 Task: Rotate to rotate clockwise 90°.
Action: Mouse moved to (877, 487)
Screenshot: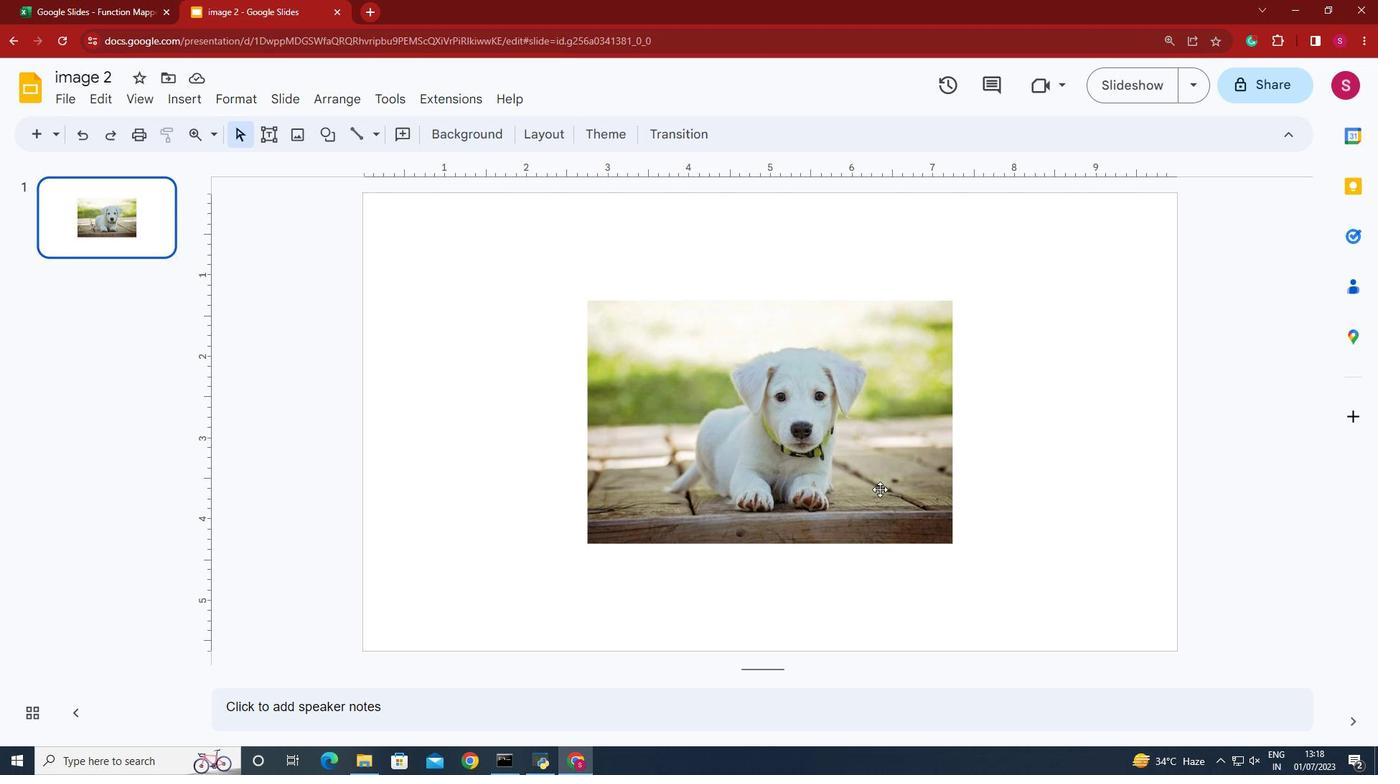 
Action: Mouse pressed left at (877, 487)
Screenshot: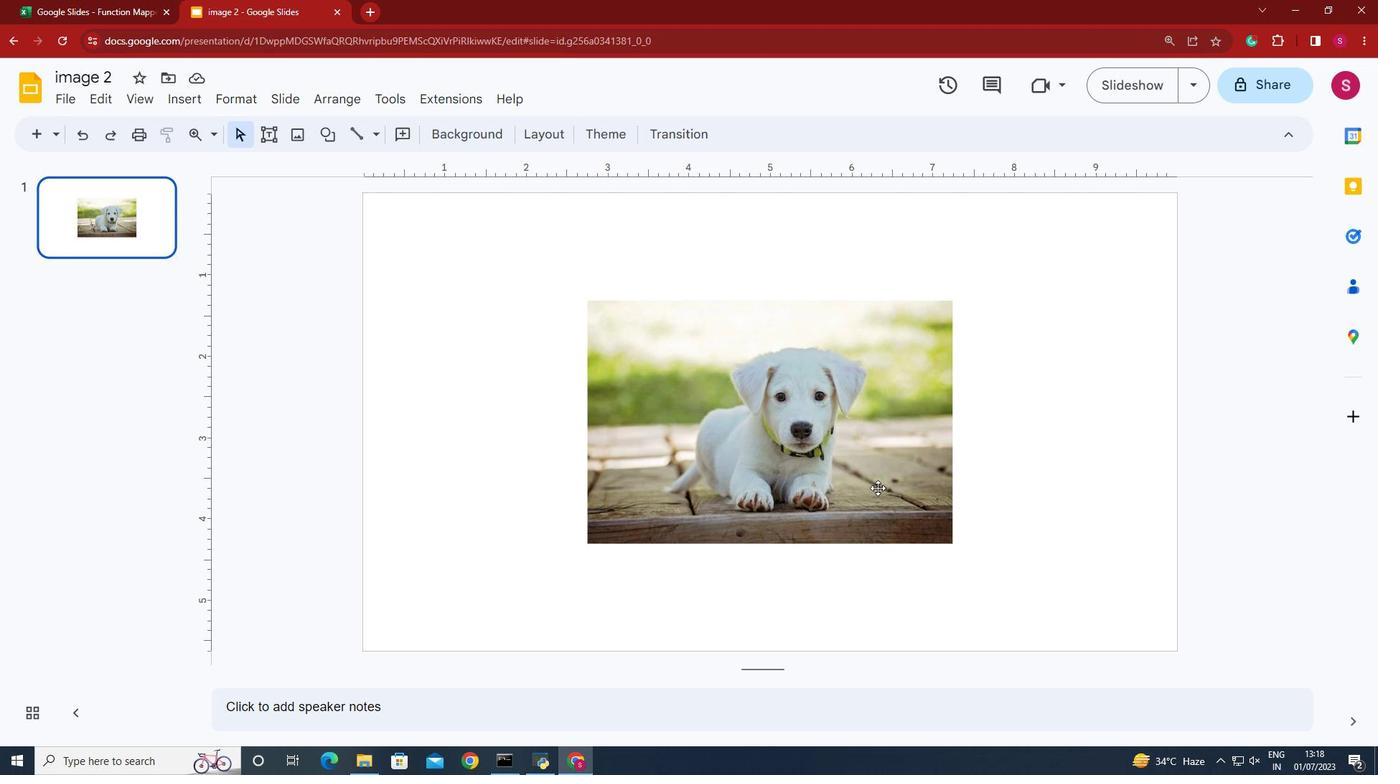 
Action: Mouse moved to (340, 97)
Screenshot: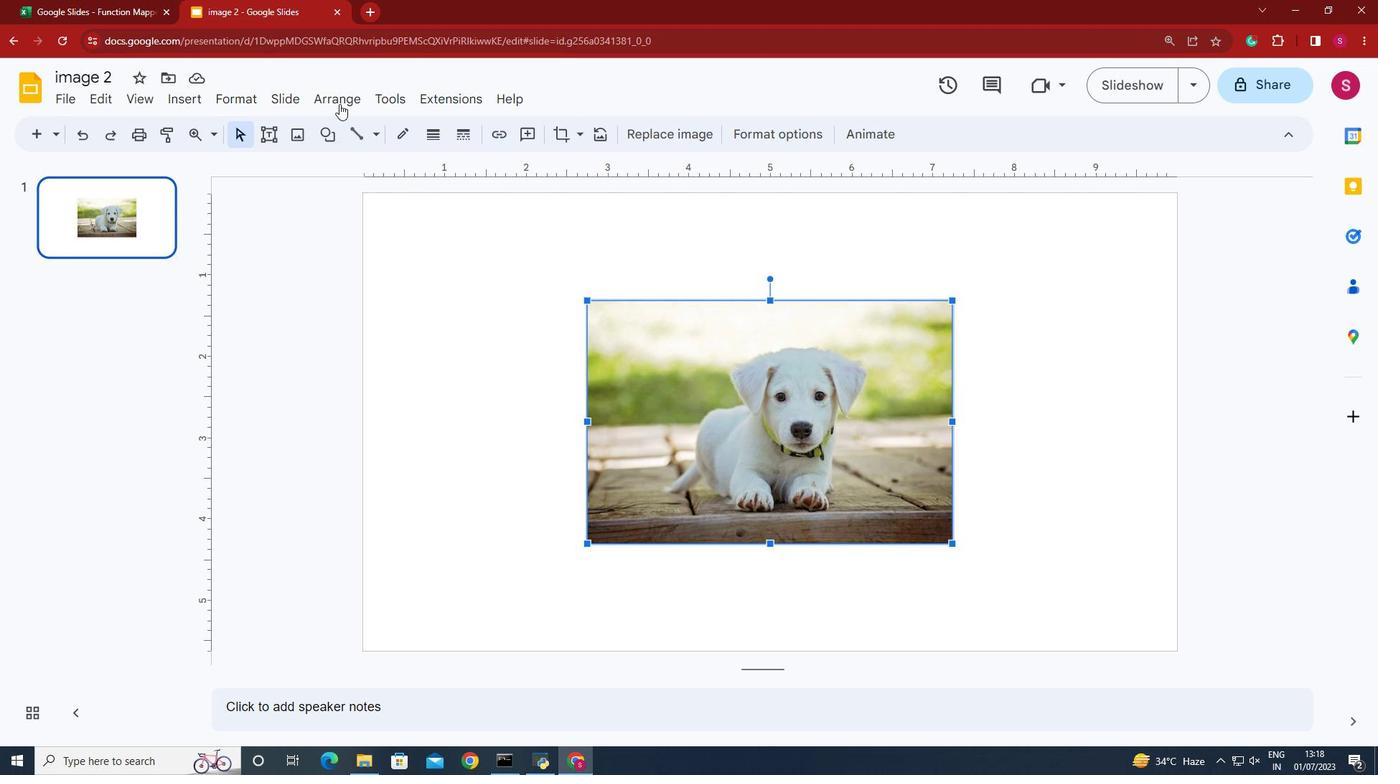 
Action: Mouse pressed left at (340, 97)
Screenshot: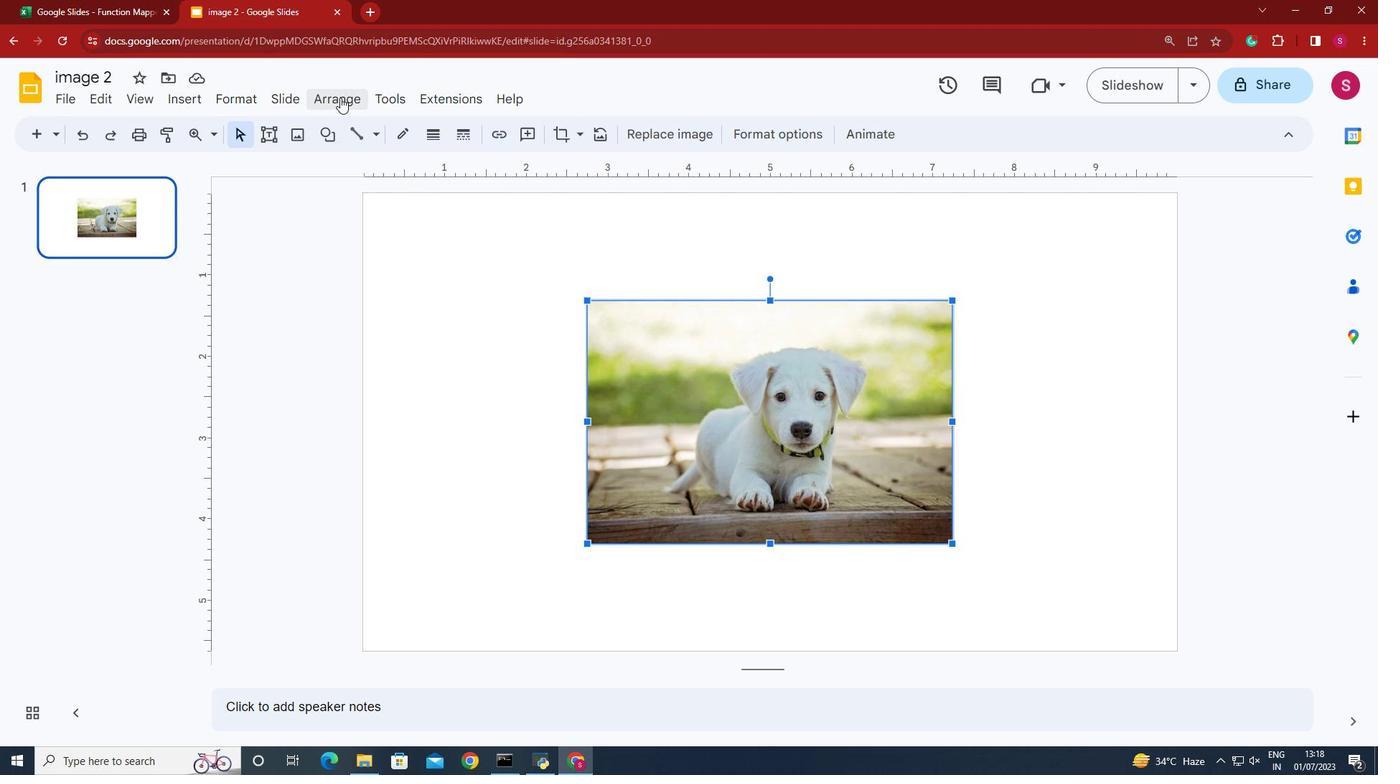 
Action: Mouse moved to (671, 256)
Screenshot: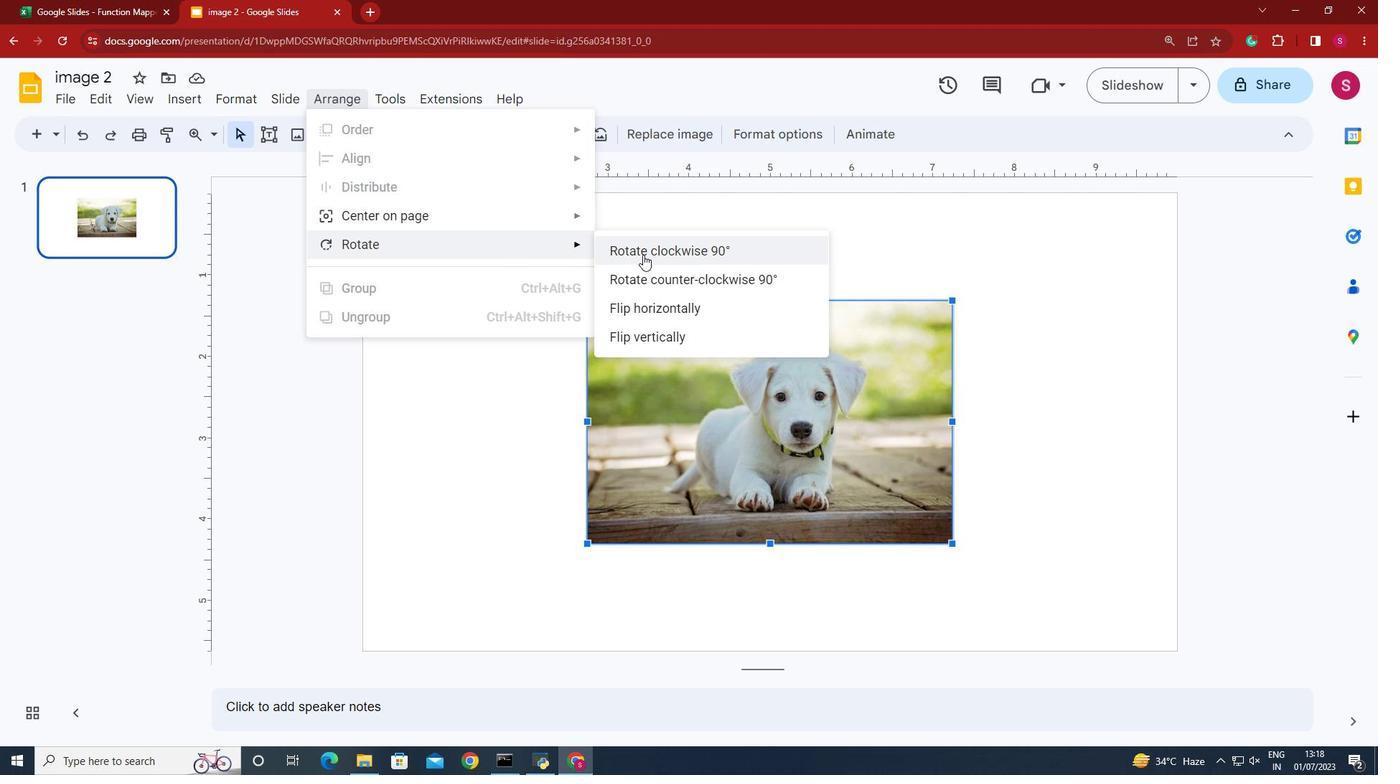 
Action: Mouse pressed left at (671, 256)
Screenshot: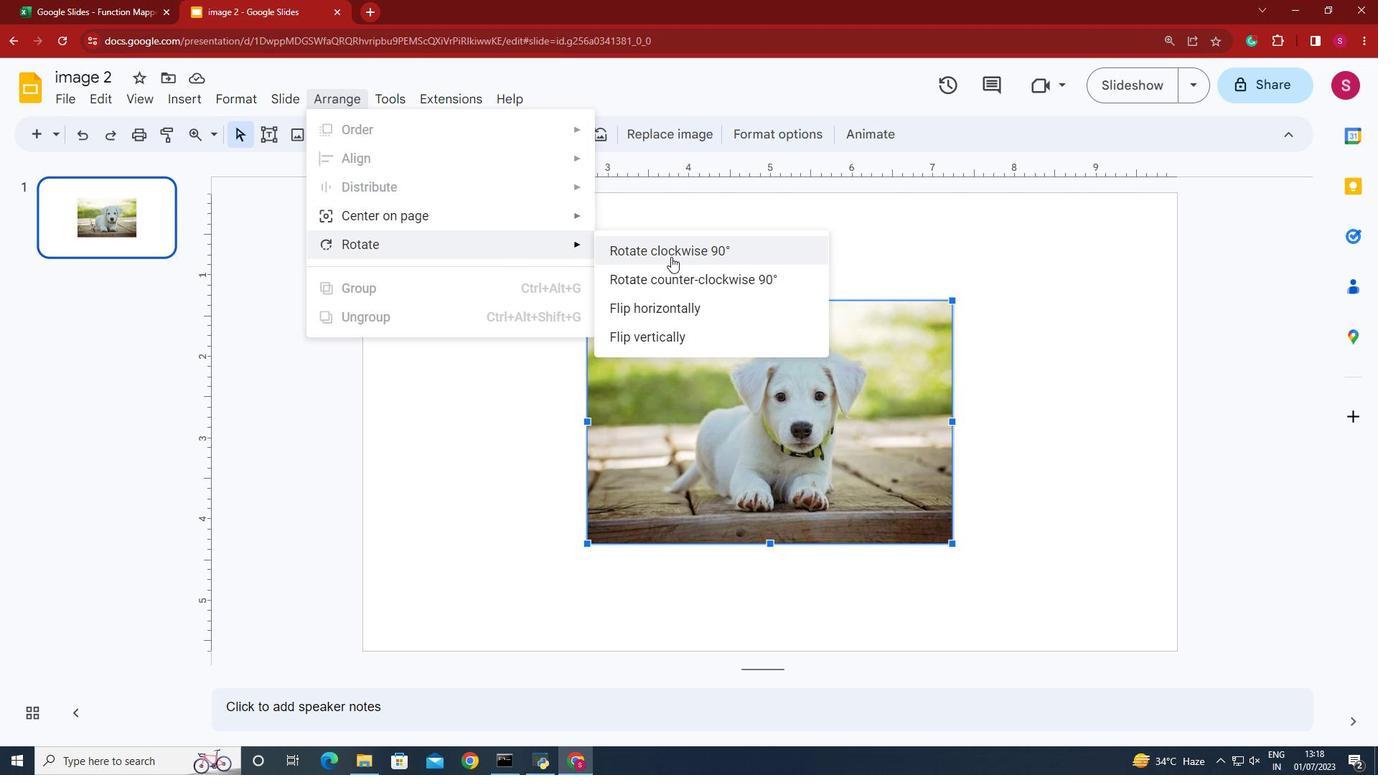
